Task: Font style For heading Use Arial with dark magenta 1 colour & Underline. font size for heading '24 Pt. 'Change the font style of data to Alefand font size to  16 Pt. Change the alignment of both headline & data to  Align top. In the sheet  analysisSalesComparison
Action: Mouse moved to (83, 108)
Screenshot: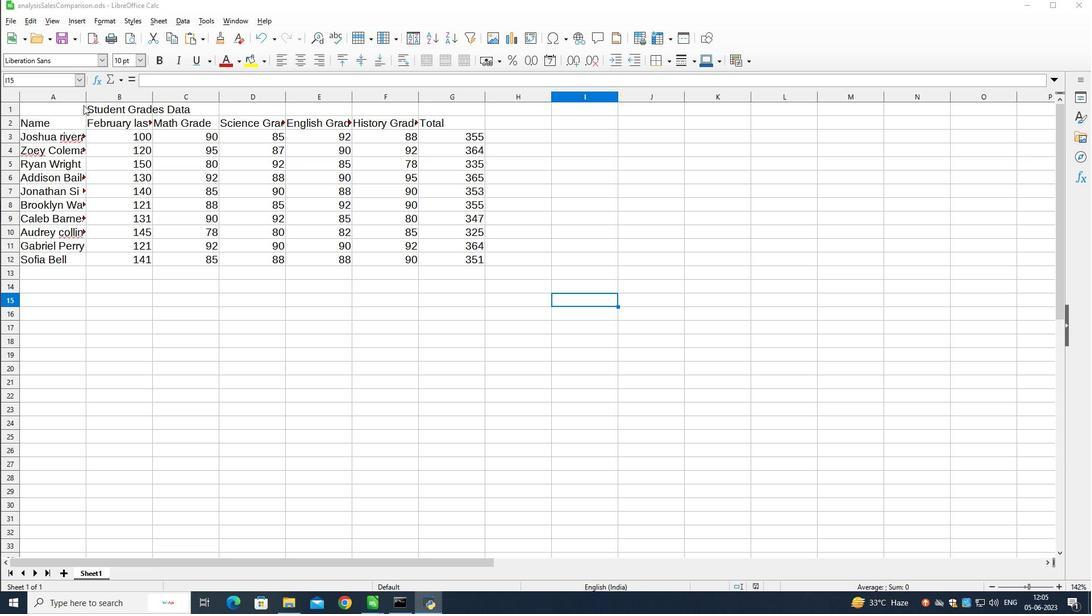 
Action: Mouse pressed left at (83, 108)
Screenshot: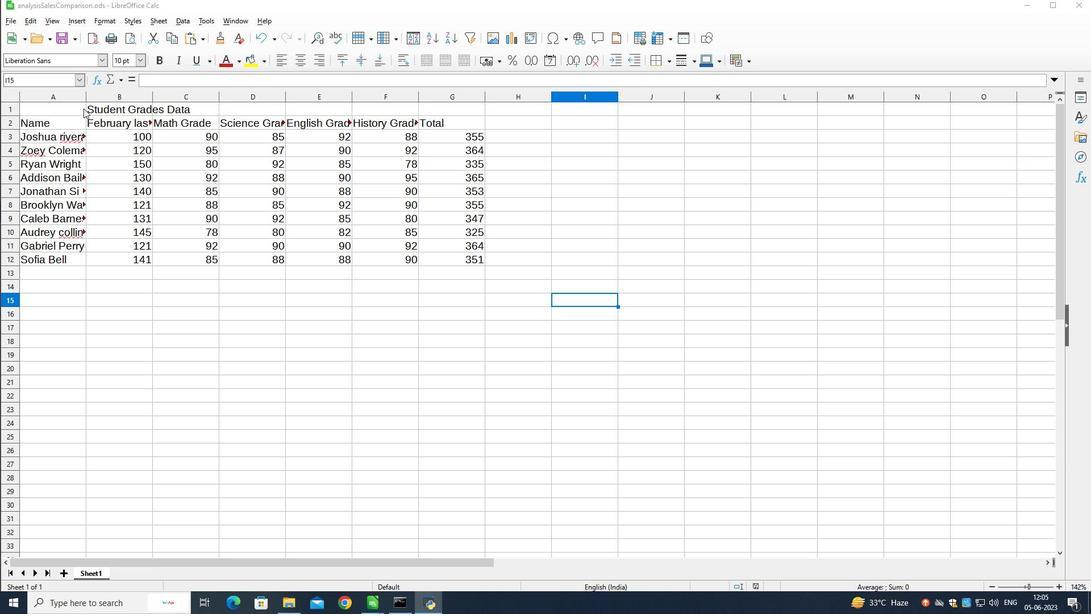 
Action: Mouse moved to (88, 110)
Screenshot: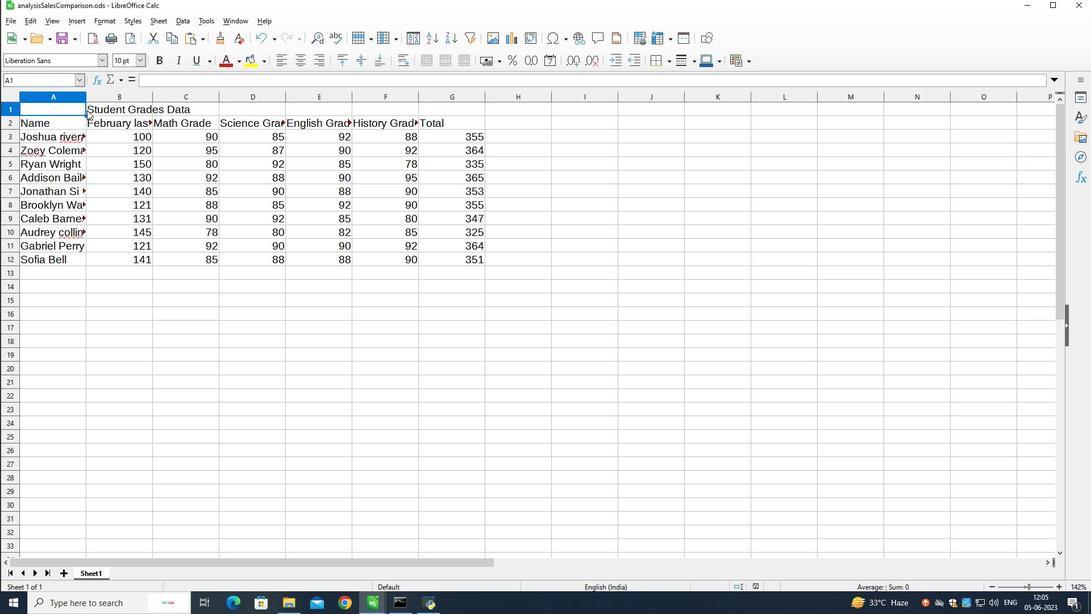 
Action: Mouse pressed left at (88, 110)
Screenshot: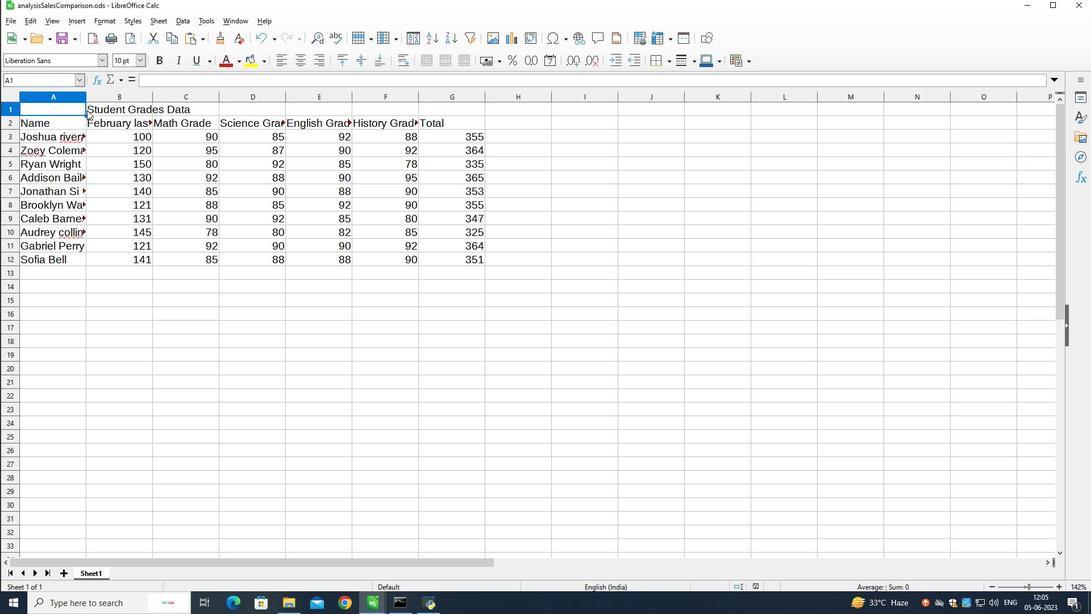 
Action: Mouse pressed left at (88, 110)
Screenshot: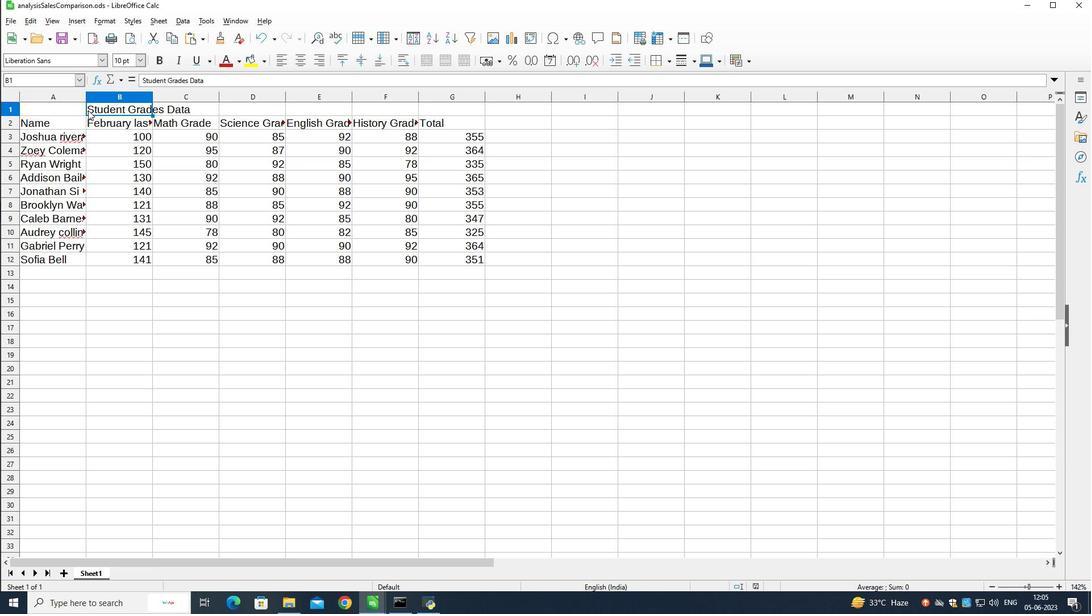 
Action: Mouse pressed left at (88, 110)
Screenshot: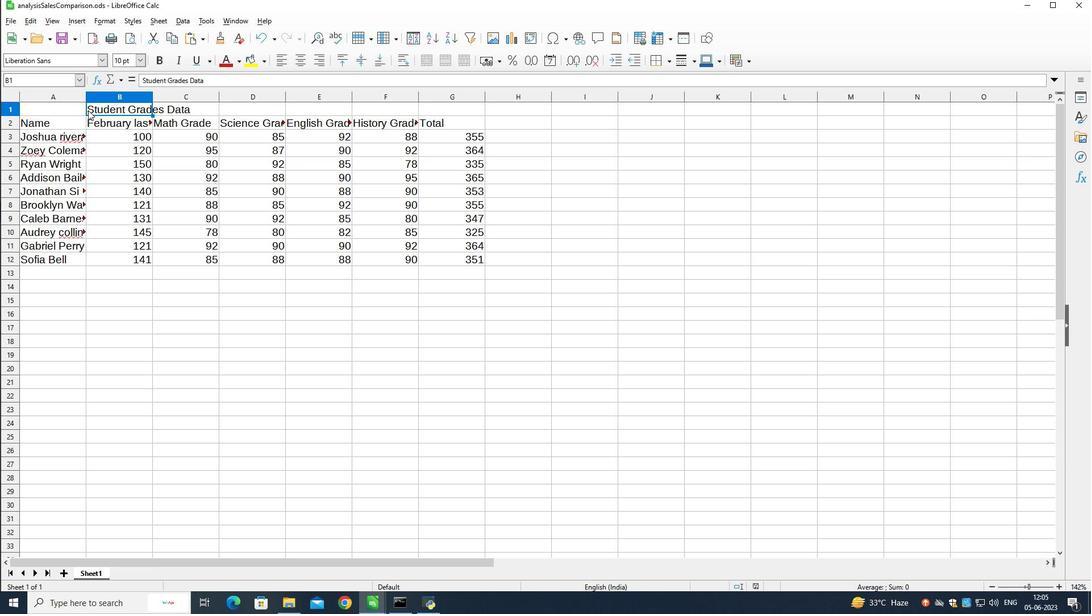 
Action: Mouse pressed left at (88, 110)
Screenshot: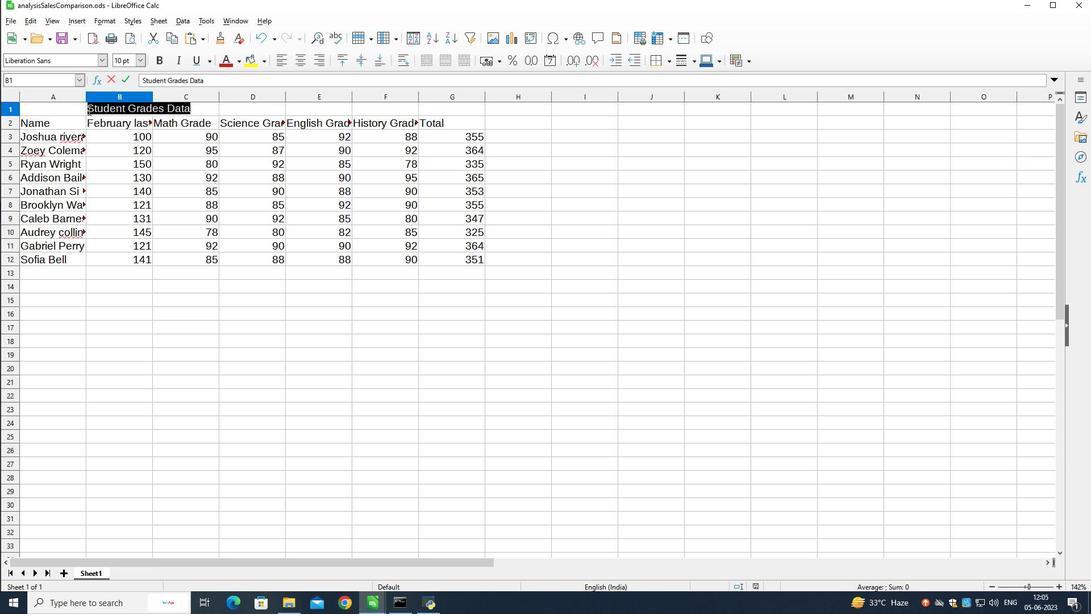 
Action: Mouse moved to (240, 58)
Screenshot: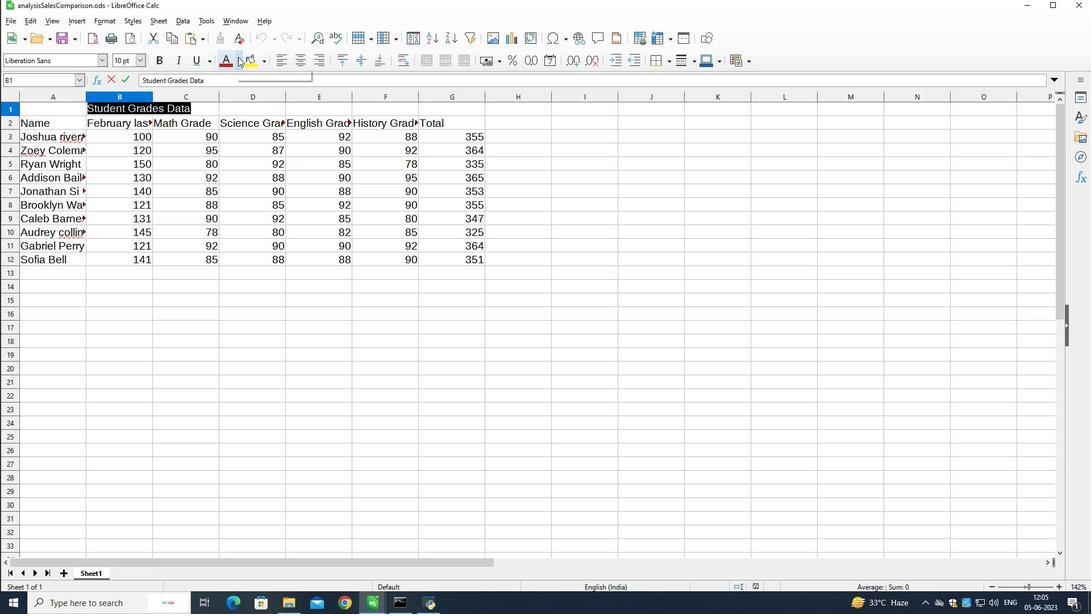 
Action: Mouse pressed left at (240, 58)
Screenshot: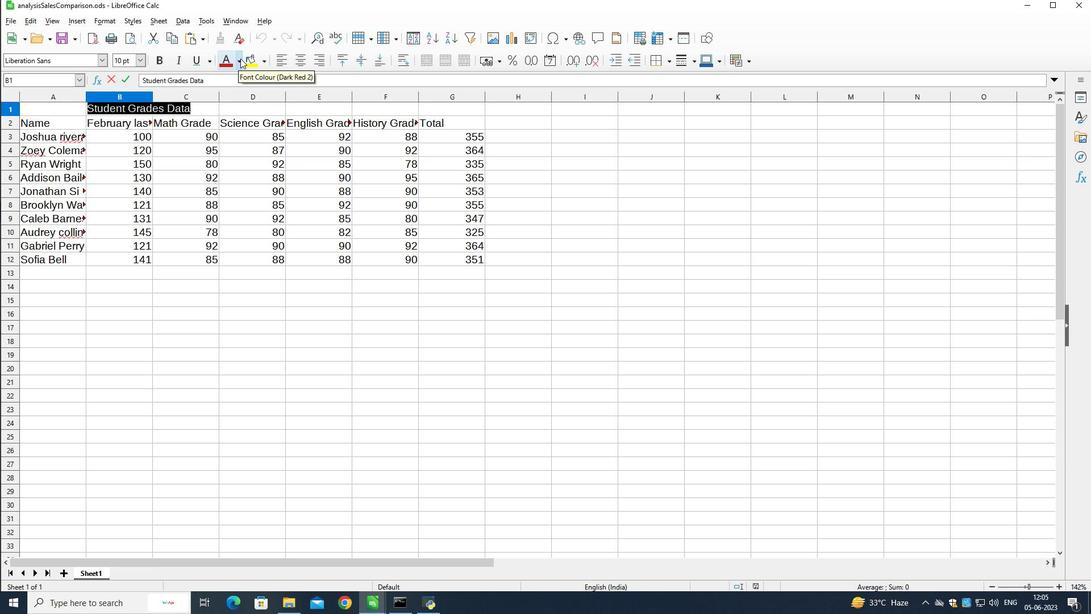 
Action: Mouse moved to (274, 189)
Screenshot: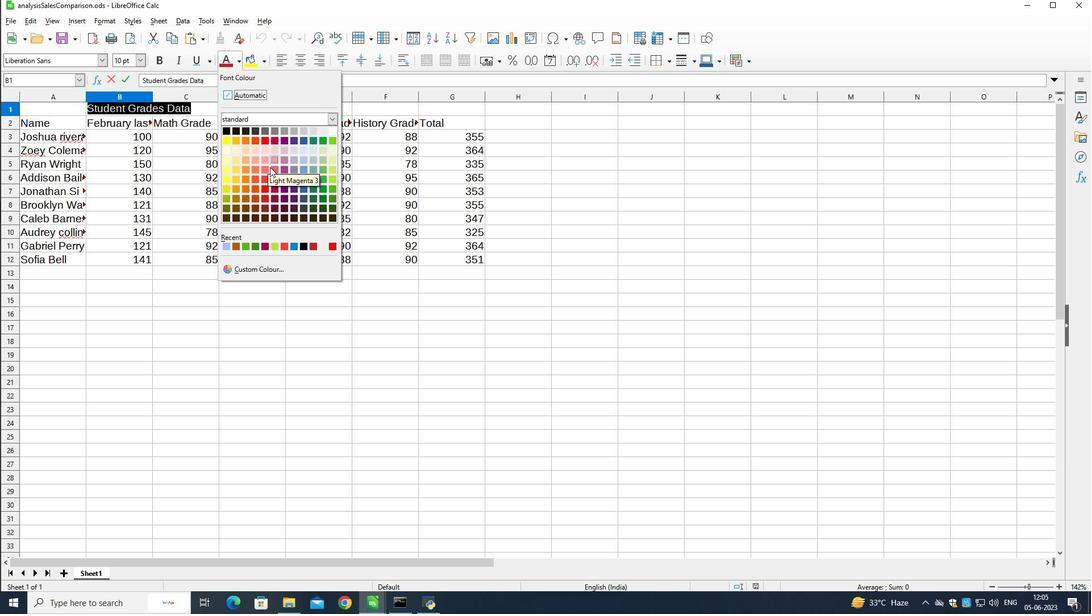 
Action: Mouse pressed left at (274, 189)
Screenshot: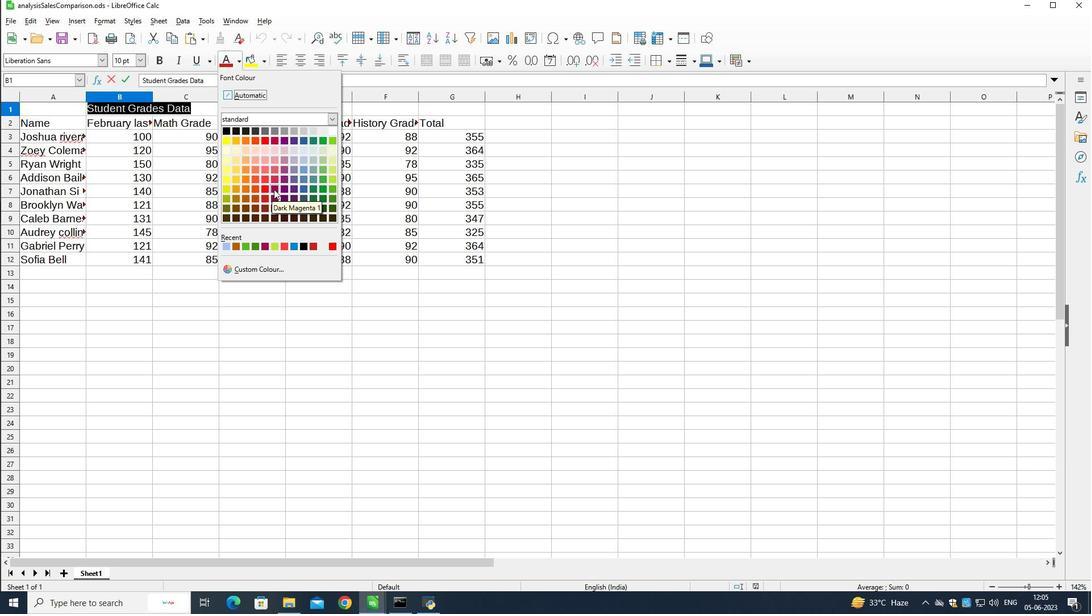 
Action: Mouse moved to (195, 65)
Screenshot: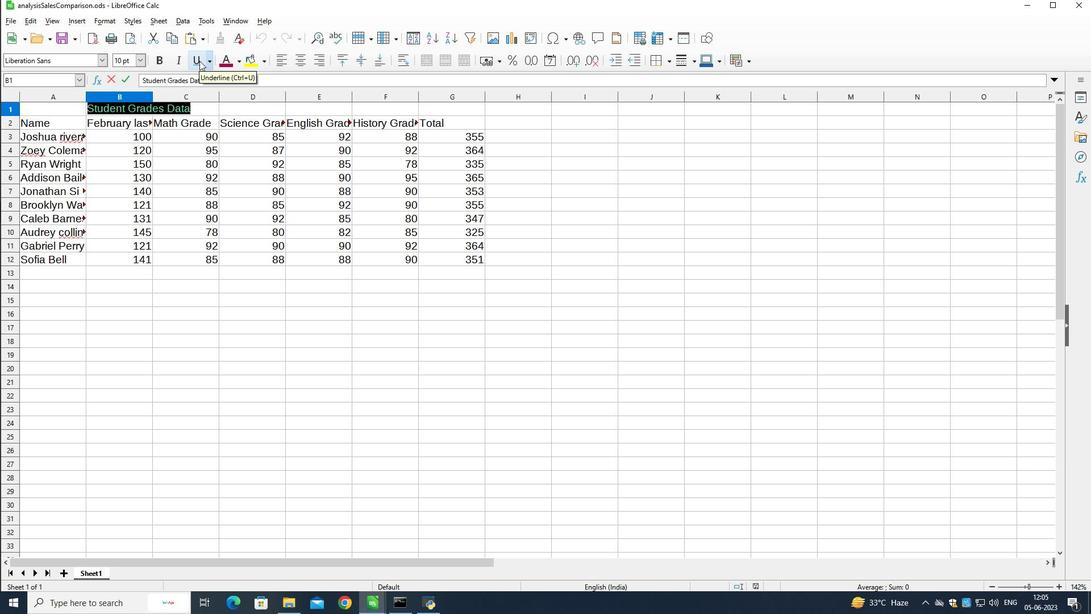 
Action: Mouse pressed left at (195, 65)
Screenshot: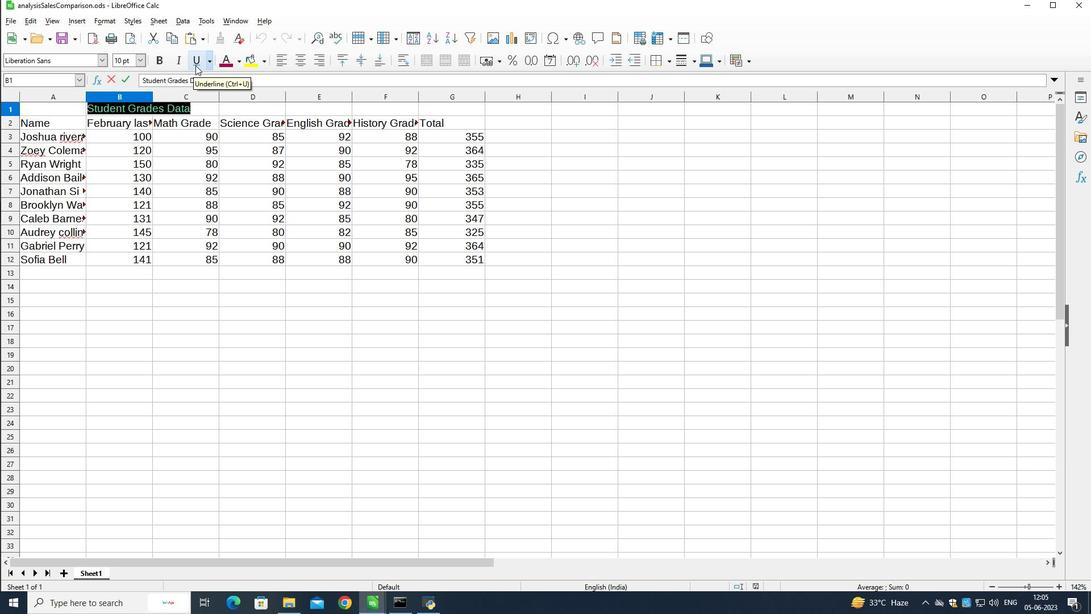 
Action: Mouse moved to (88, 58)
Screenshot: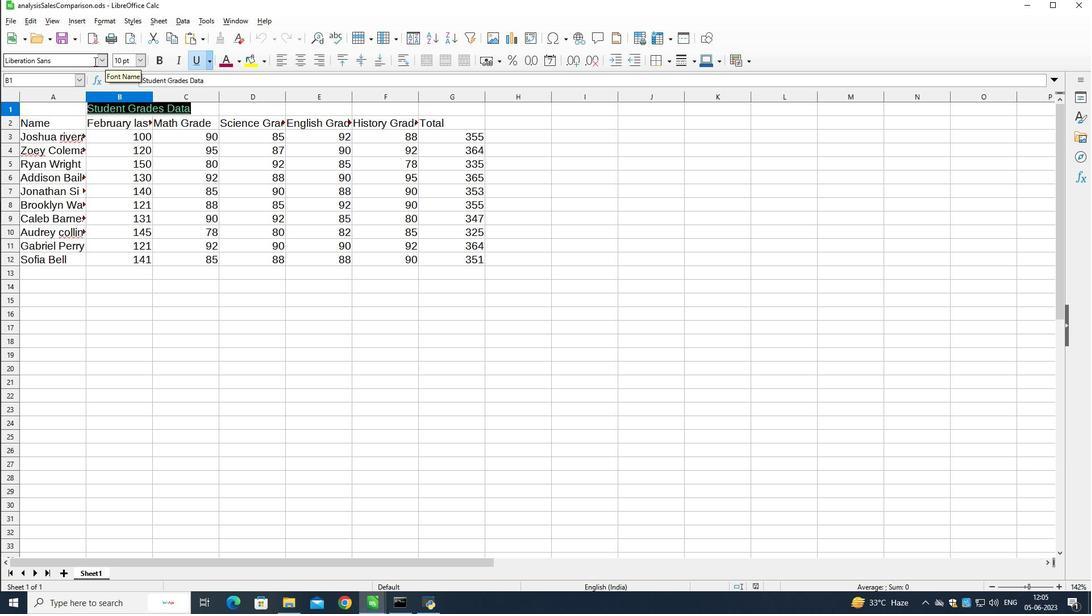 
Action: Mouse pressed left at (88, 58)
Screenshot: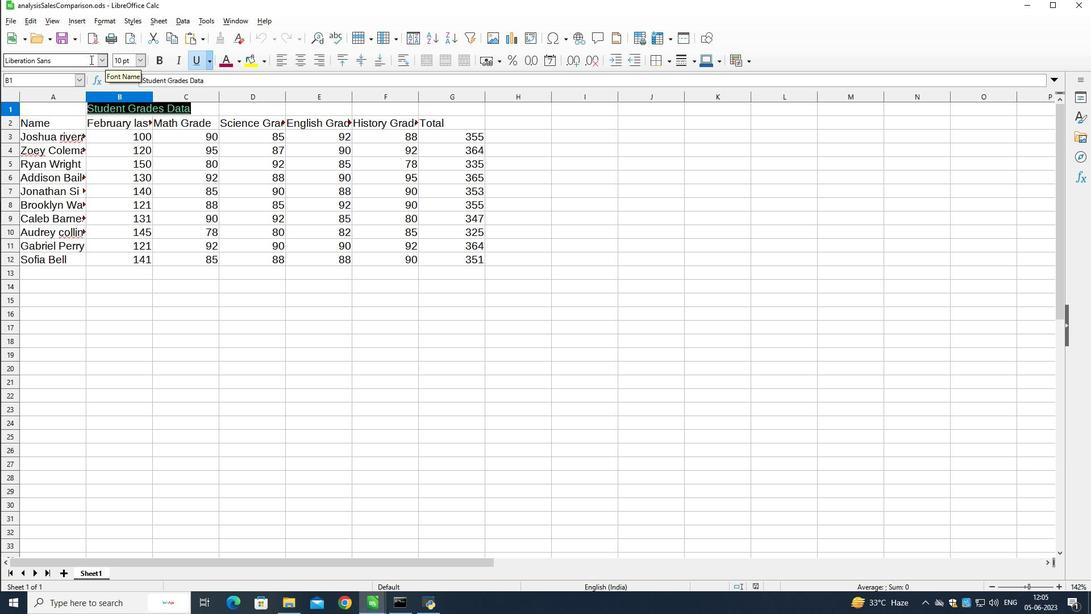 
Action: Mouse moved to (88, 58)
Screenshot: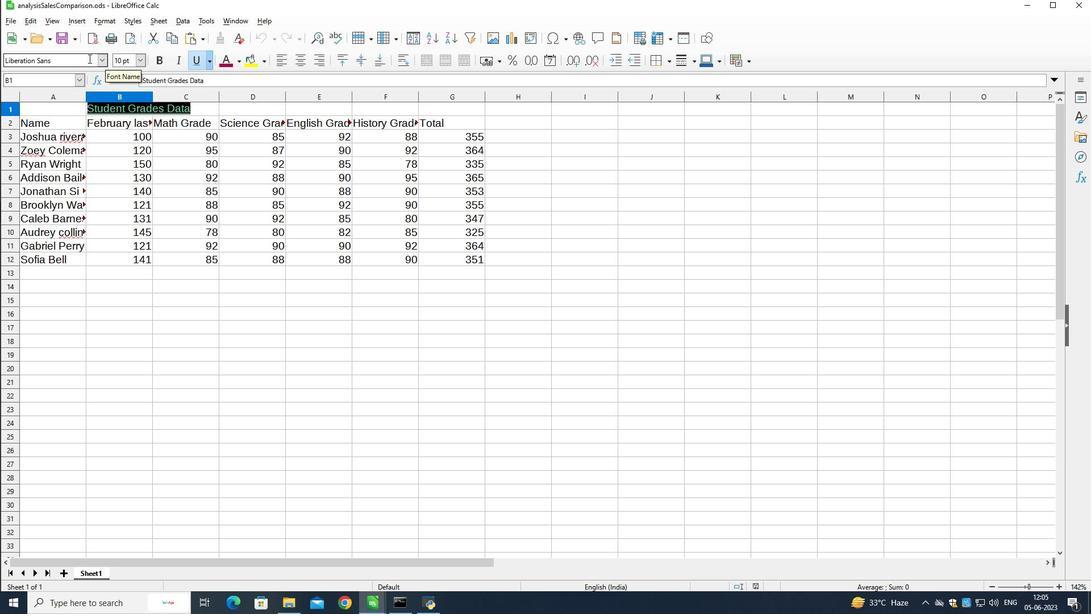 
Action: Mouse pressed left at (88, 58)
Screenshot: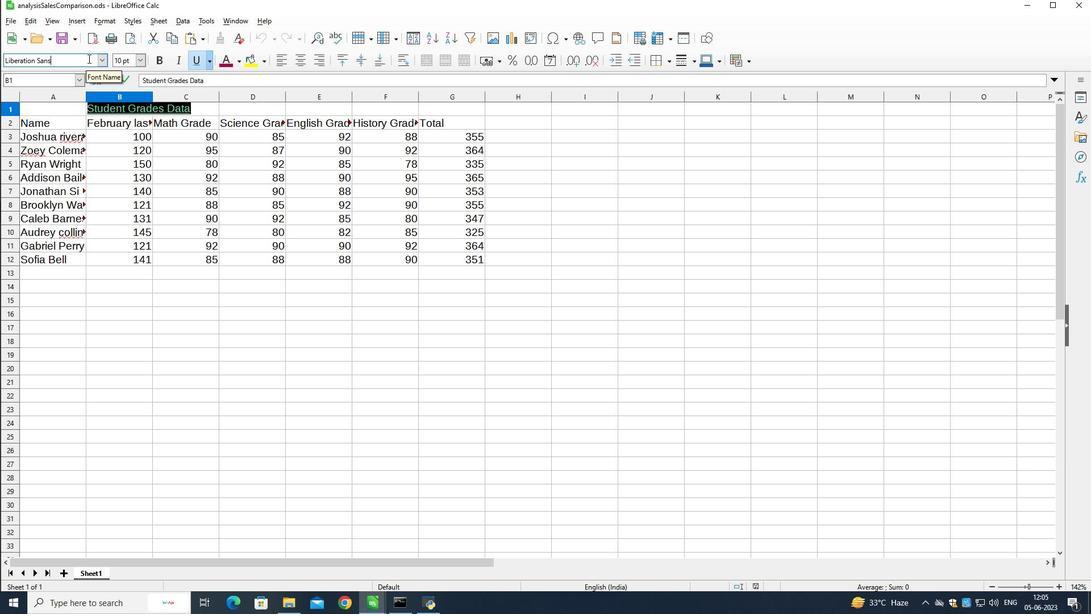 
Action: Mouse pressed left at (88, 58)
Screenshot: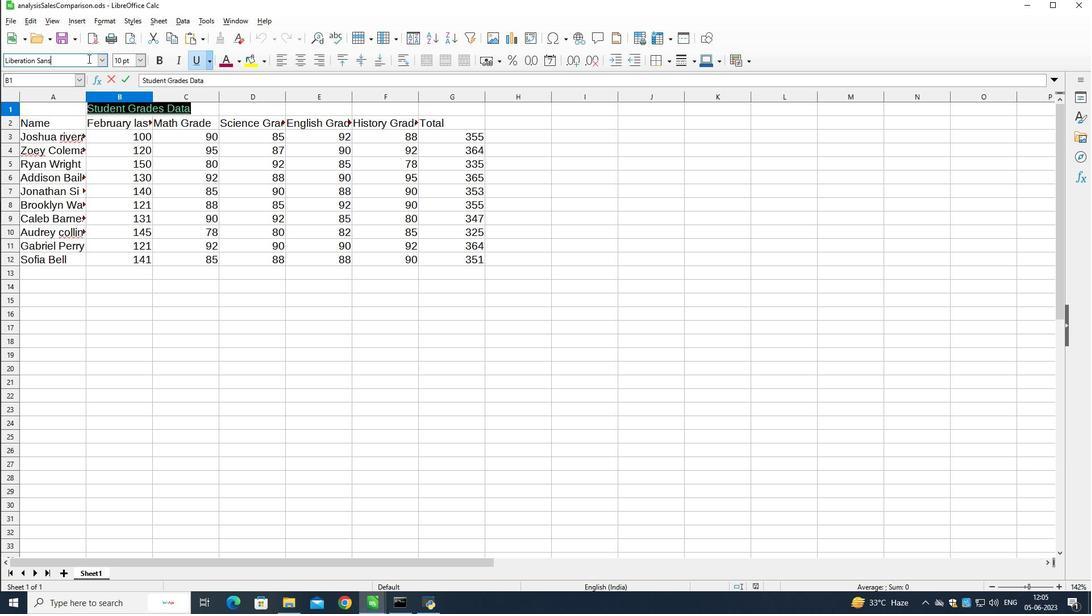
Action: Key pressed <Key.shift>Ari<Key.enter>
Screenshot: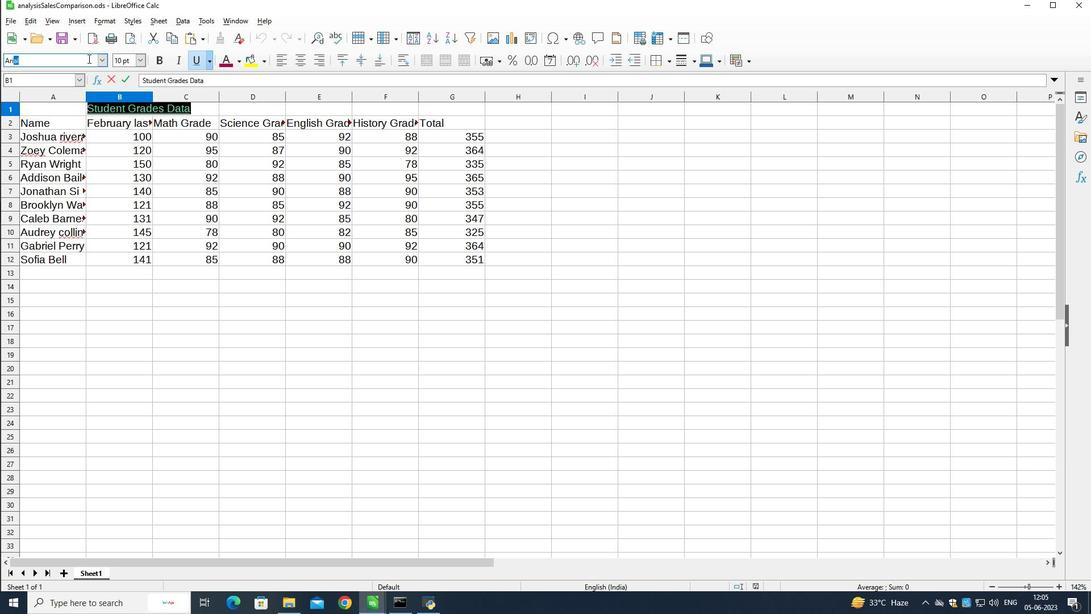 
Action: Mouse moved to (139, 64)
Screenshot: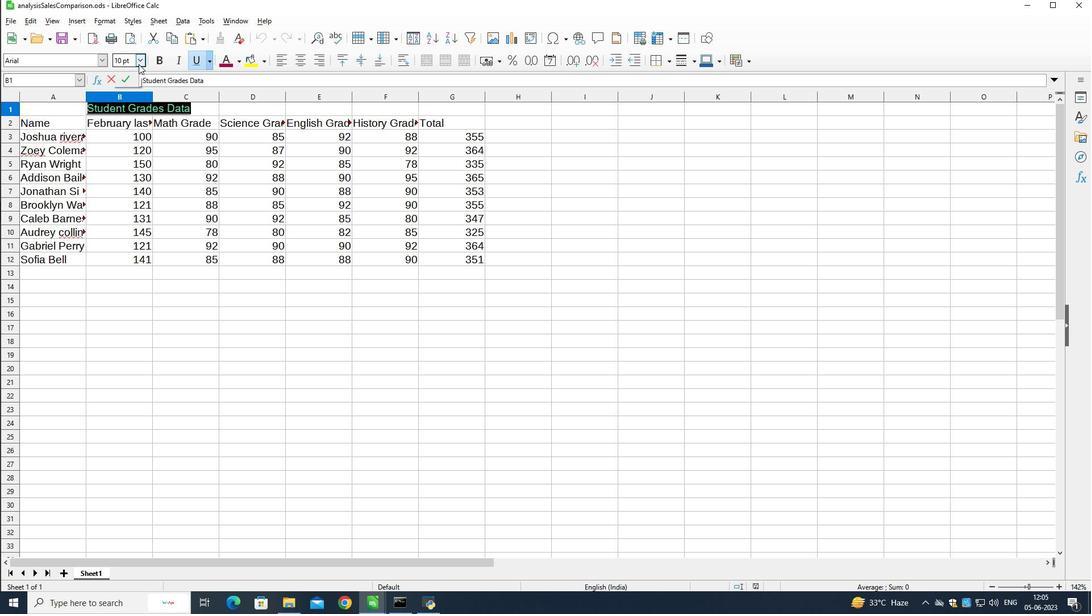 
Action: Mouse pressed left at (139, 64)
Screenshot: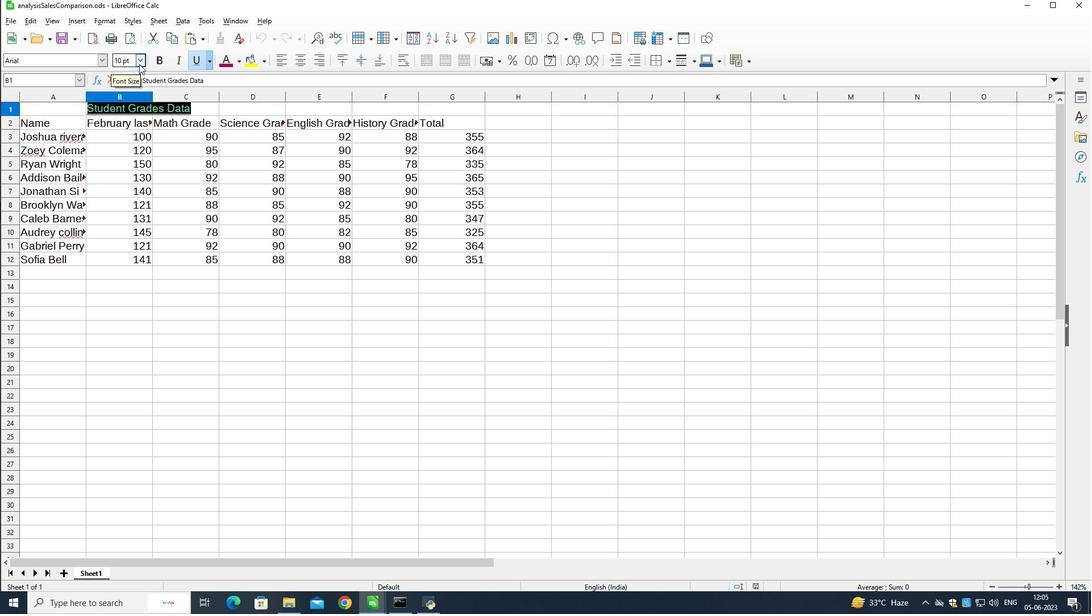 
Action: Mouse moved to (125, 224)
Screenshot: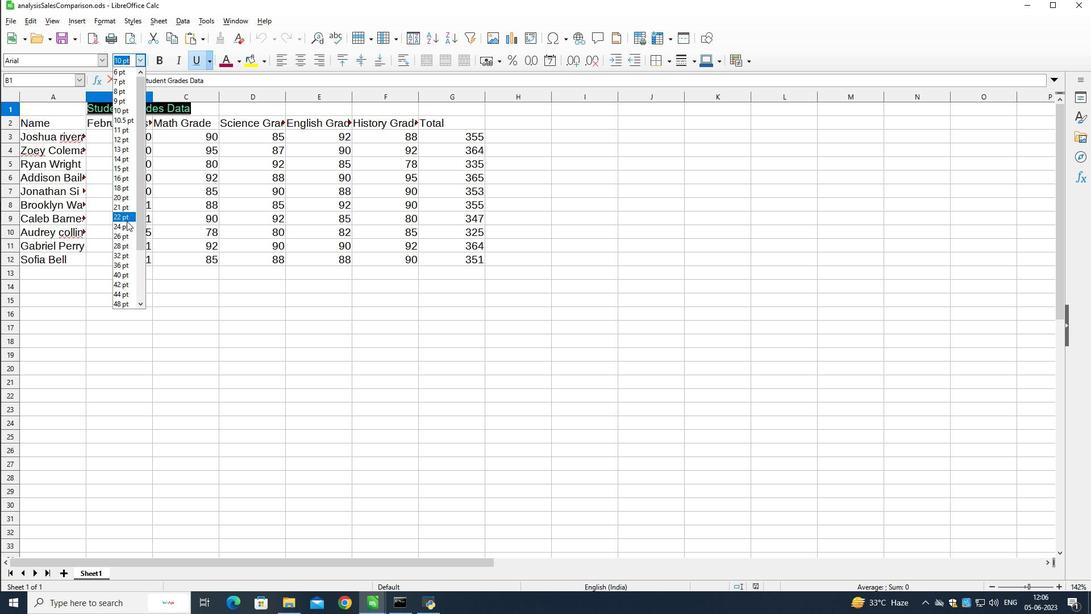 
Action: Mouse pressed left at (125, 224)
Screenshot: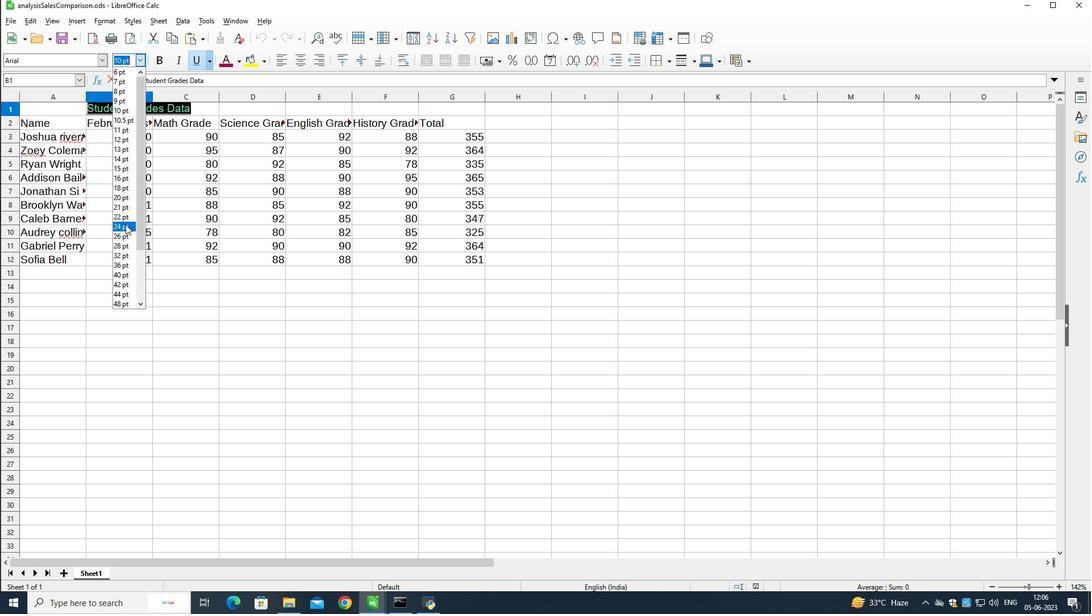 
Action: Mouse moved to (100, 214)
Screenshot: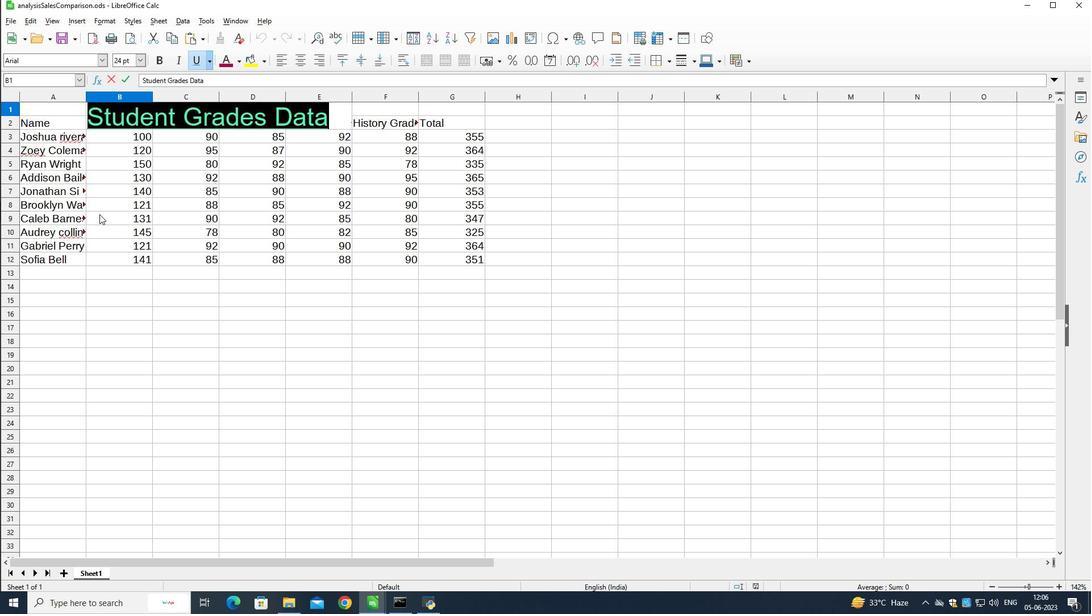 
Action: Mouse pressed left at (100, 214)
Screenshot: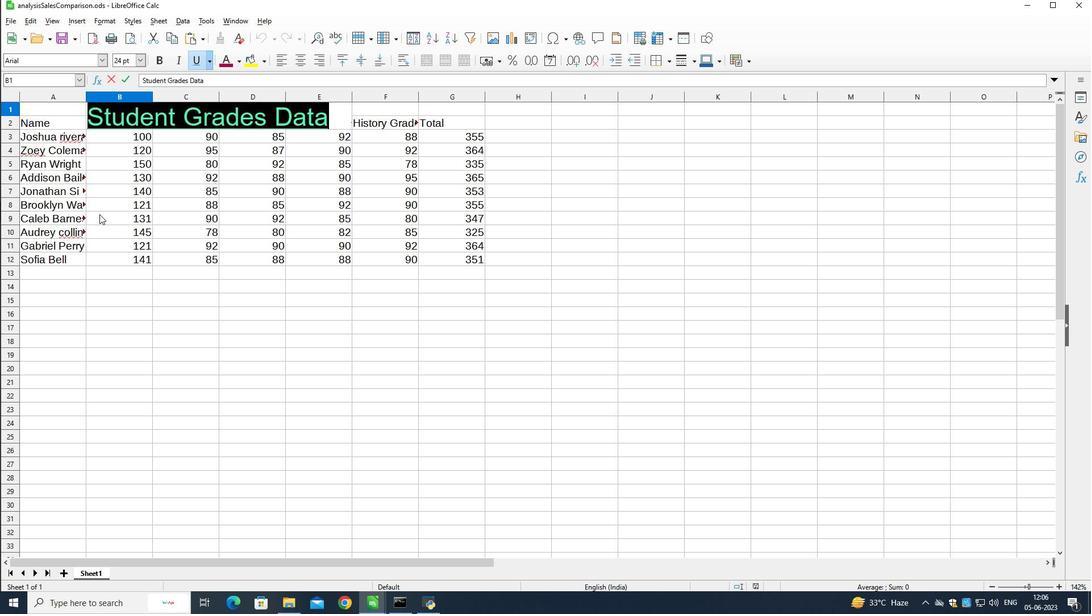 
Action: Mouse moved to (36, 138)
Screenshot: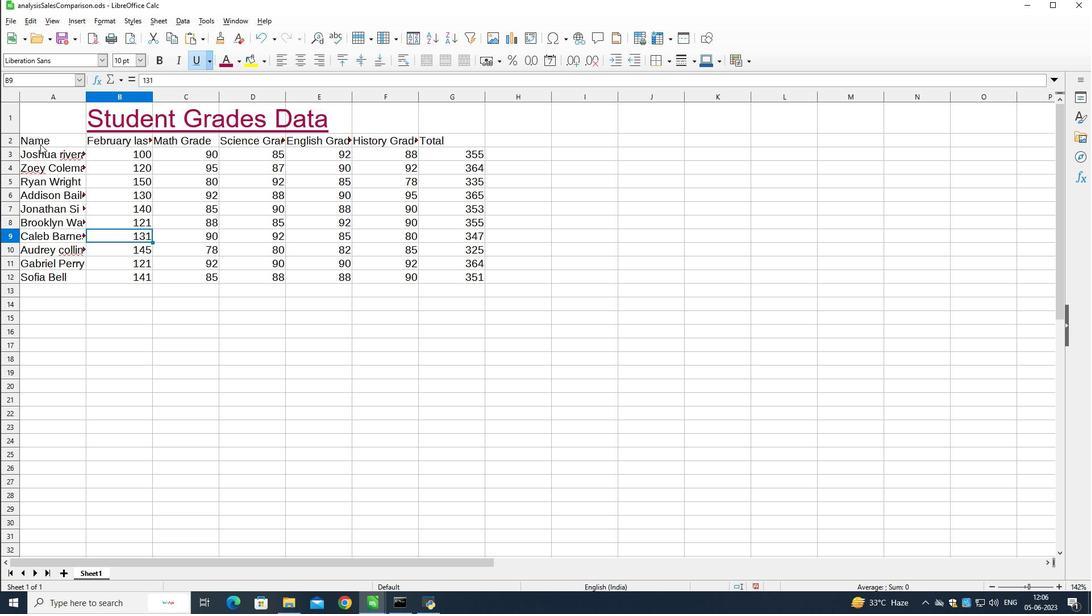 
Action: Mouse pressed left at (36, 138)
Screenshot: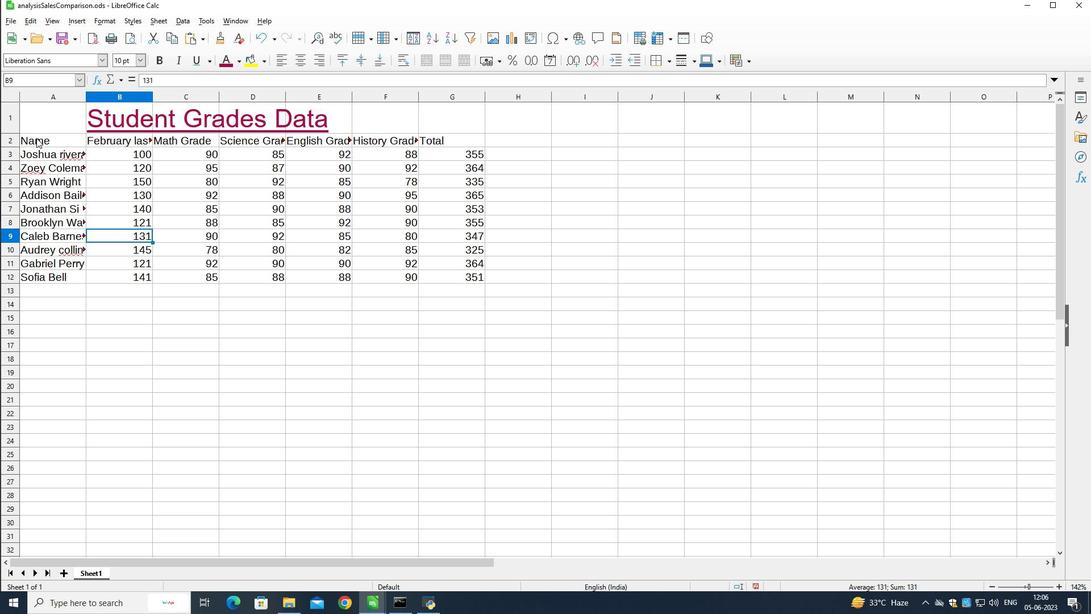 
Action: Mouse moved to (139, 61)
Screenshot: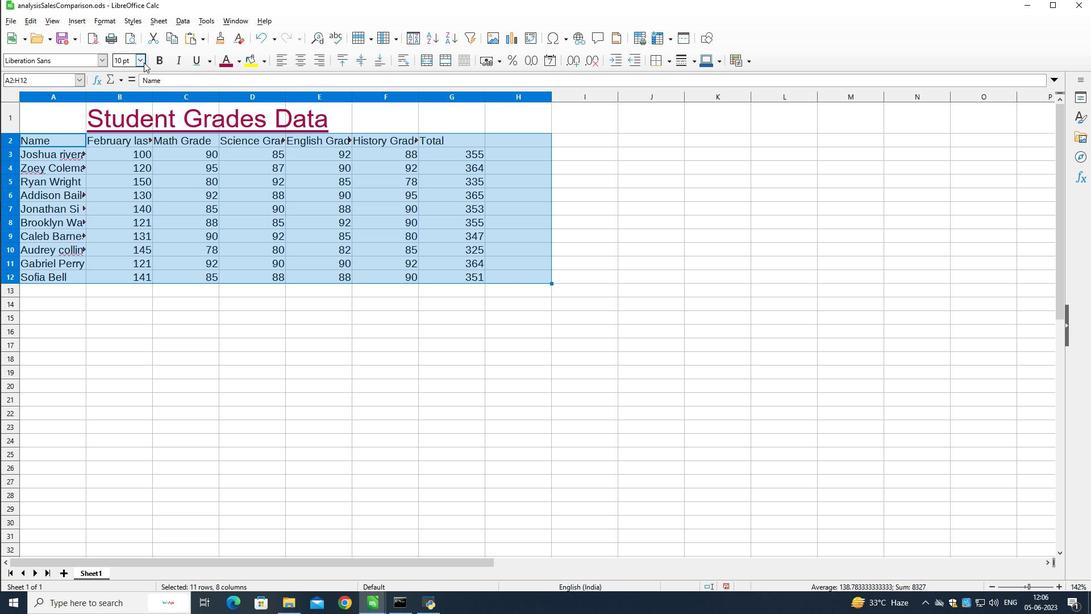 
Action: Mouse pressed left at (139, 61)
Screenshot: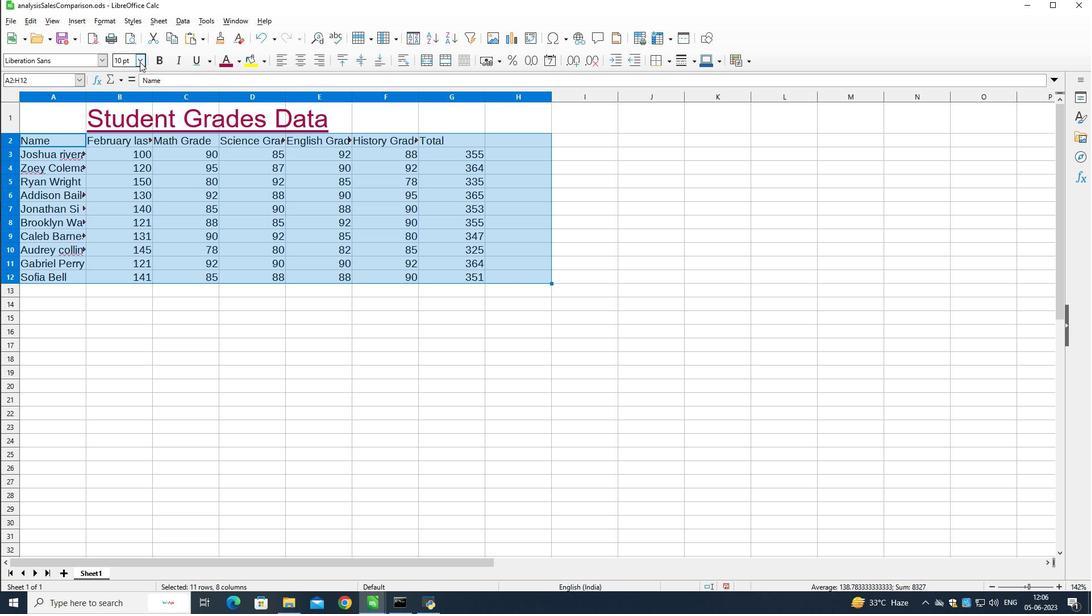 
Action: Mouse moved to (123, 178)
Screenshot: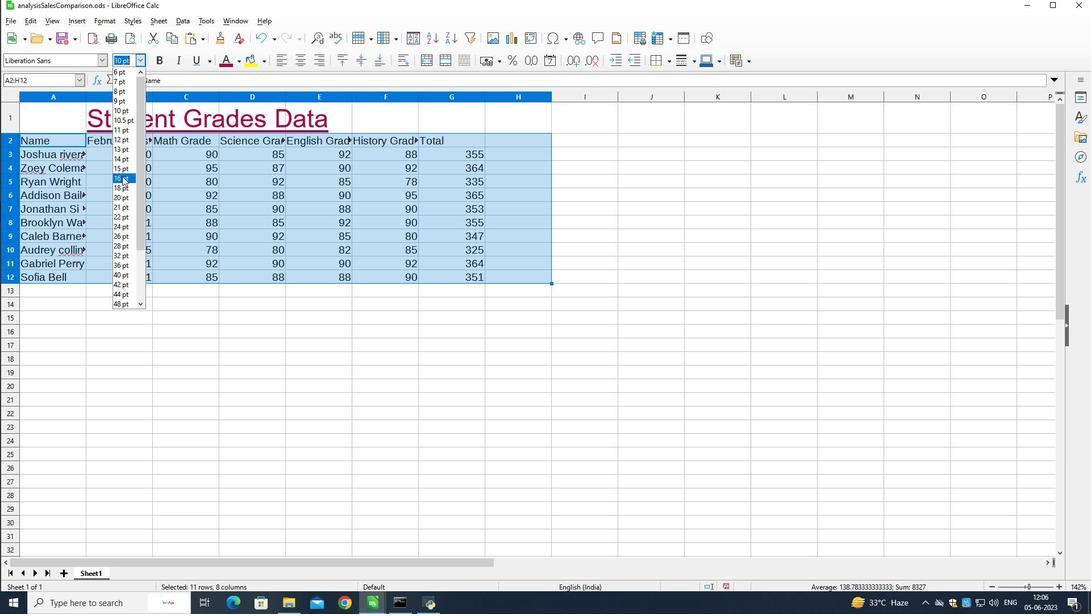 
Action: Mouse pressed left at (123, 178)
Screenshot: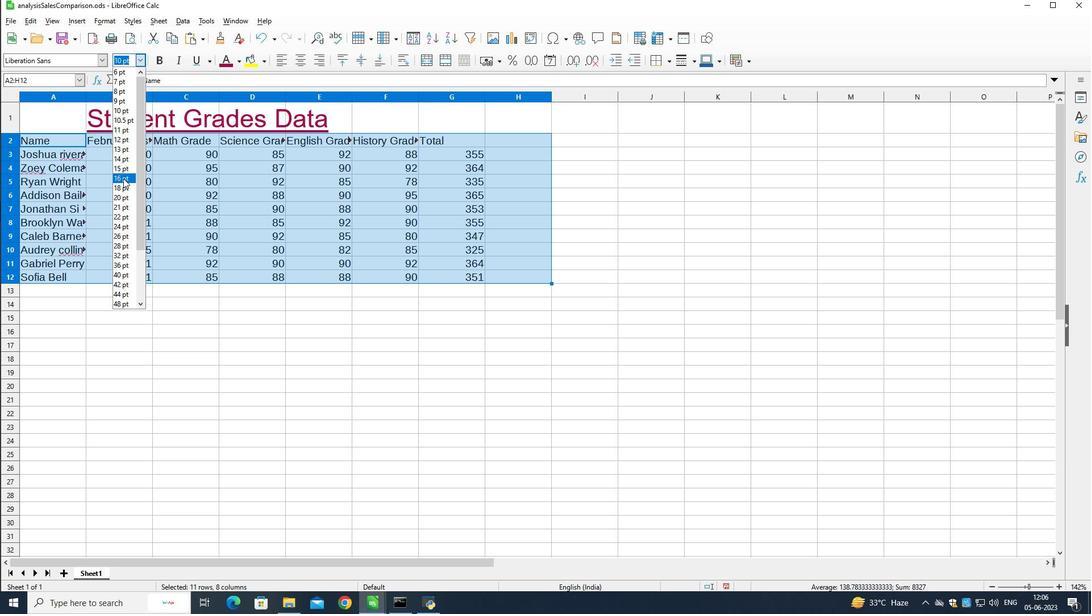 
Action: Mouse moved to (59, 57)
Screenshot: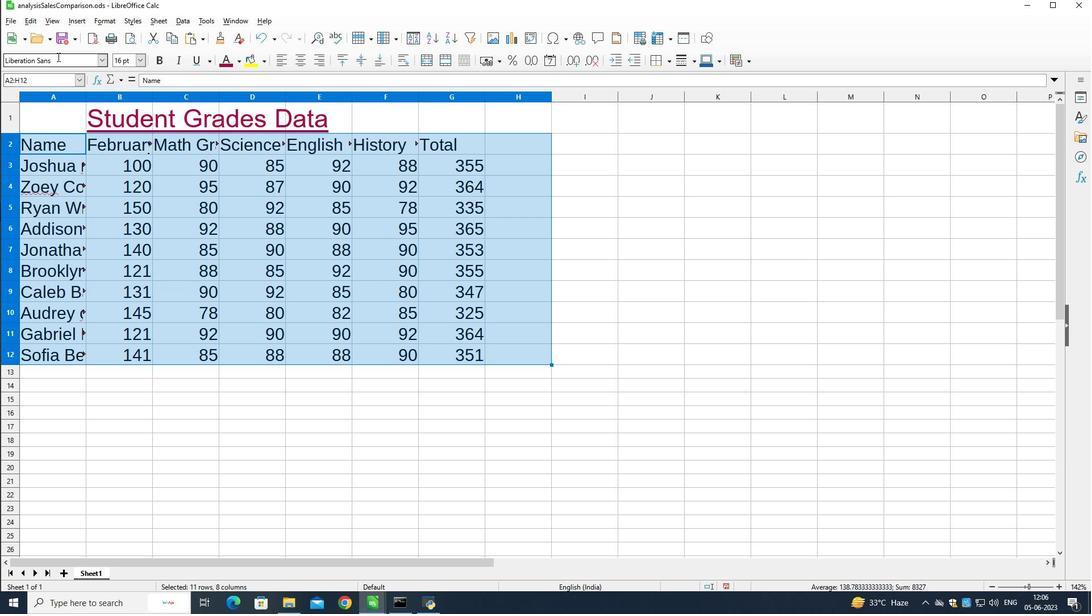 
Action: Mouse pressed left at (59, 57)
Screenshot: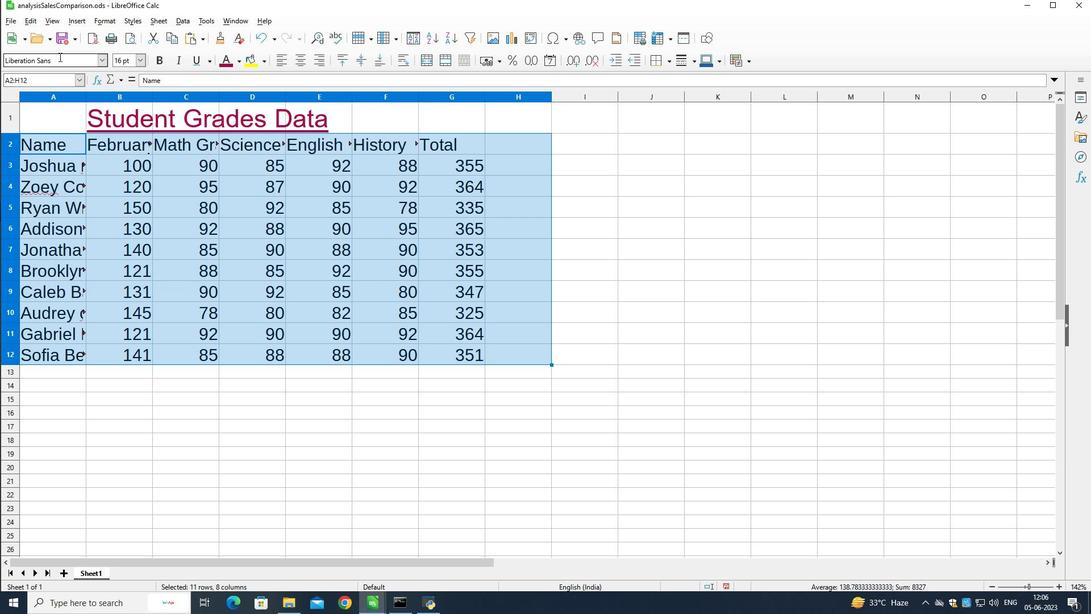
Action: Mouse moved to (60, 57)
Screenshot: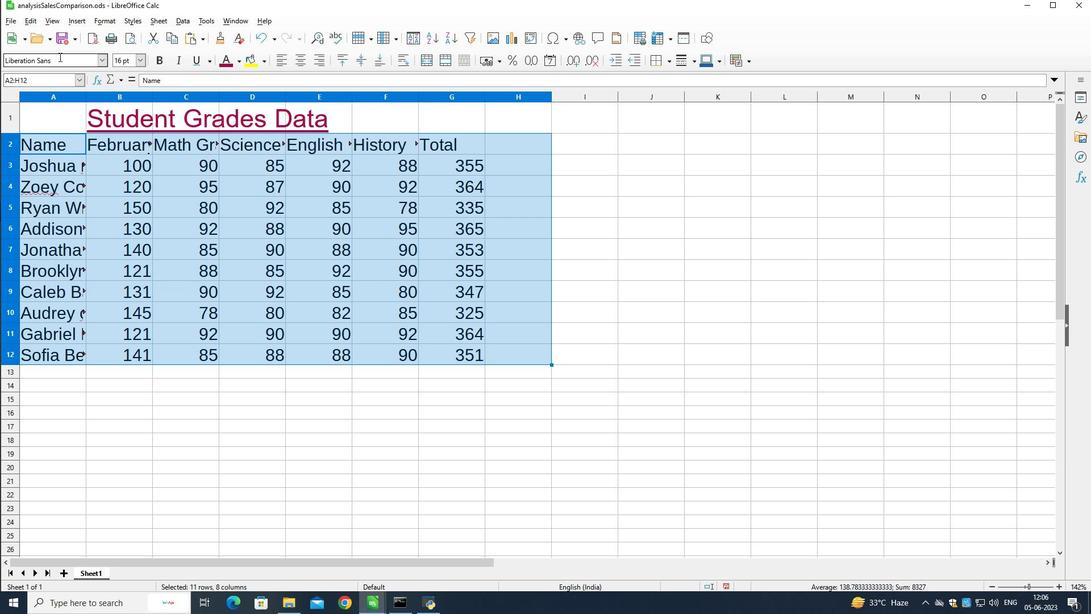 
Action: Mouse pressed left at (60, 57)
Screenshot: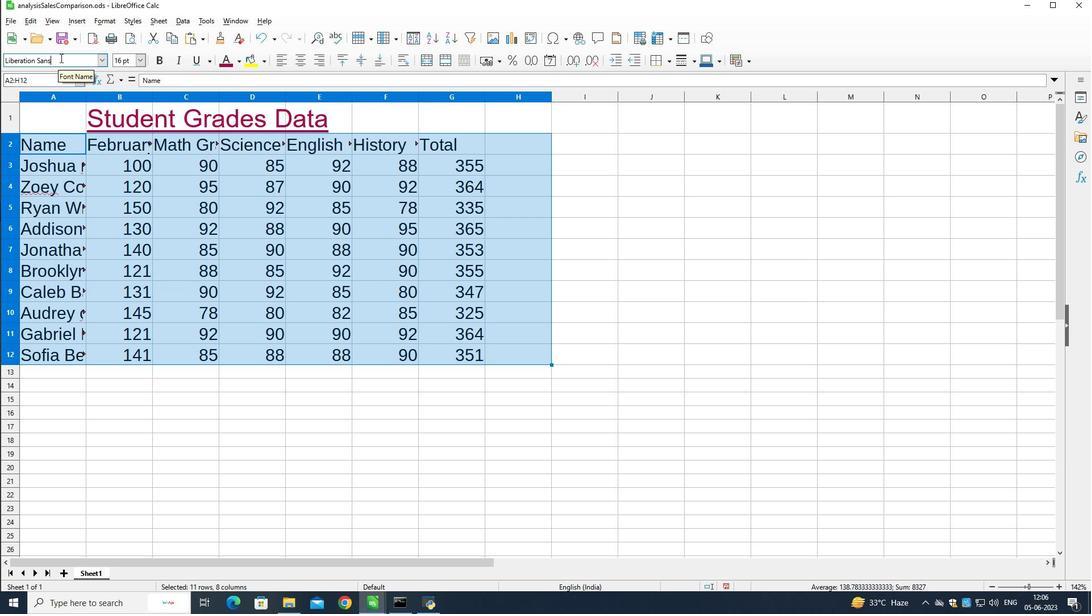
Action: Mouse pressed left at (60, 57)
Screenshot: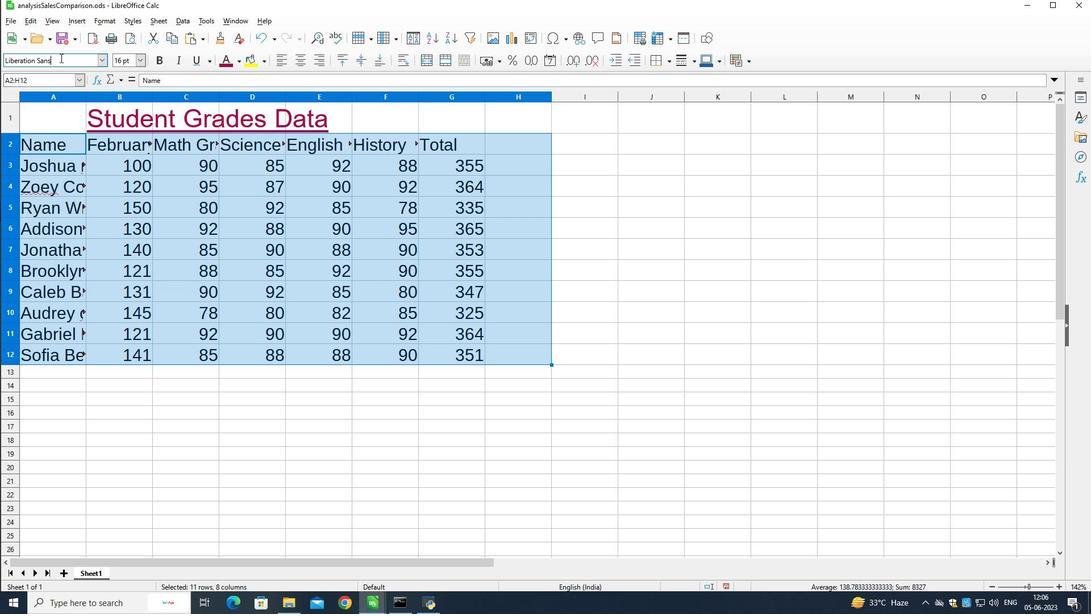 
Action: Mouse moved to (60, 57)
Screenshot: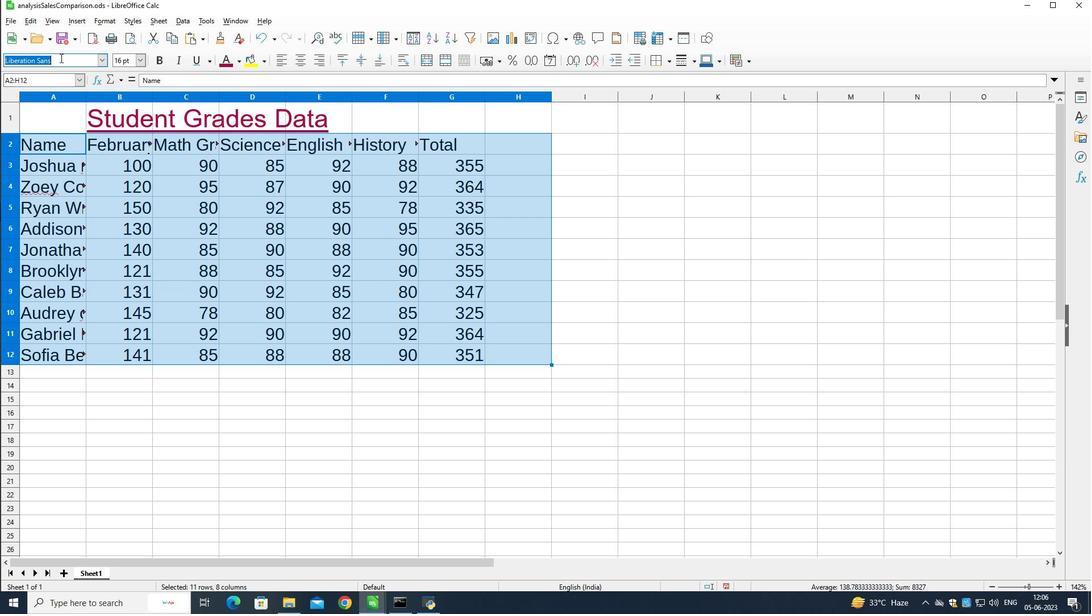 
Action: Key pressed <Key.shift>Alefand<Key.enter>
Screenshot: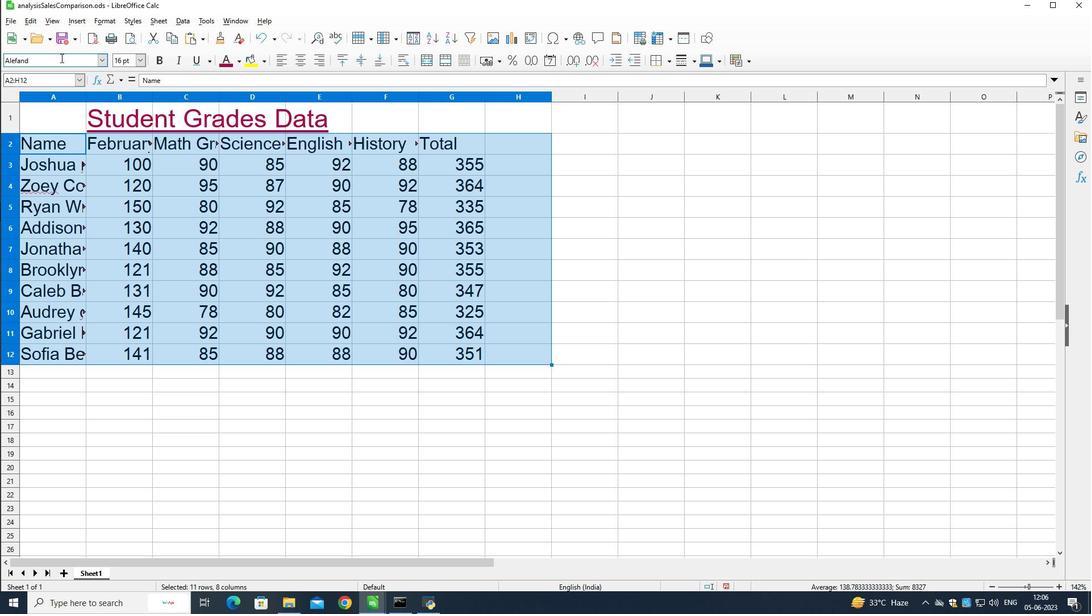 
Action: Mouse moved to (366, 381)
Screenshot: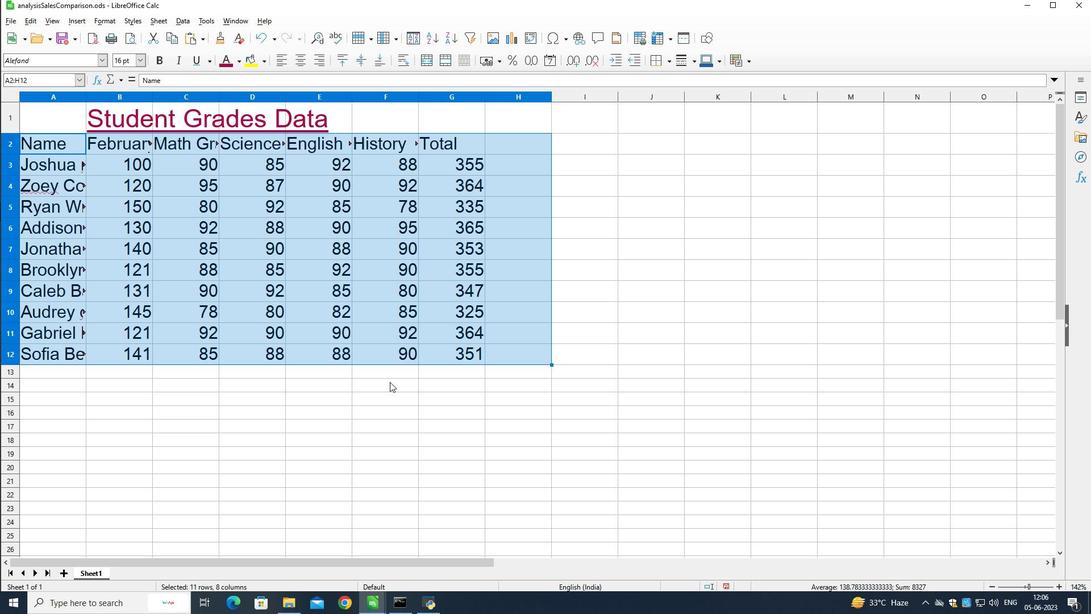 
Action: Mouse pressed left at (366, 381)
Screenshot: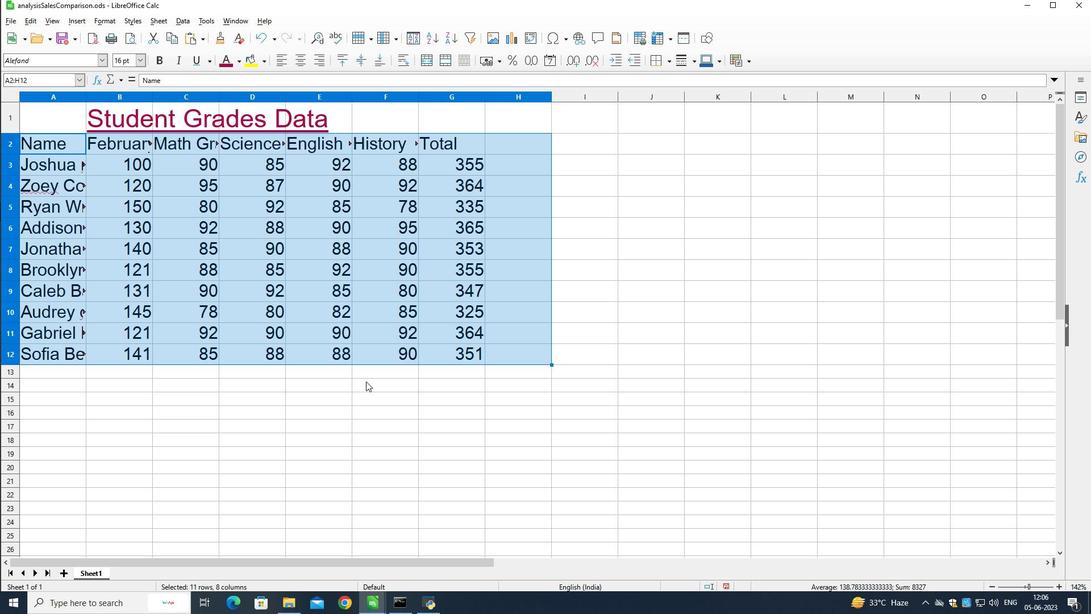 
Action: Mouse moved to (35, 114)
Screenshot: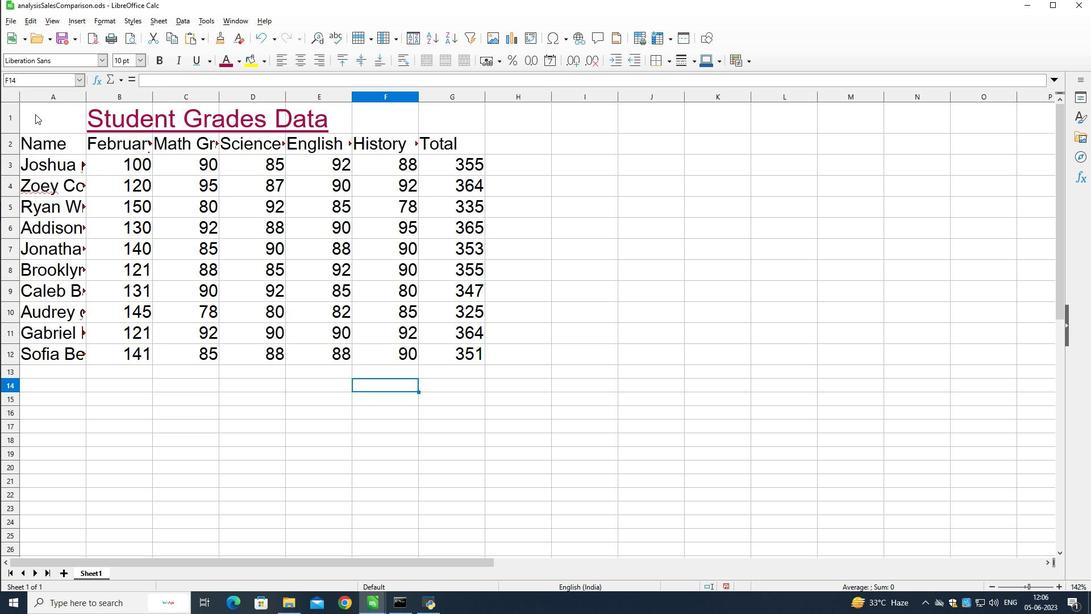 
Action: Mouse pressed left at (35, 114)
Screenshot: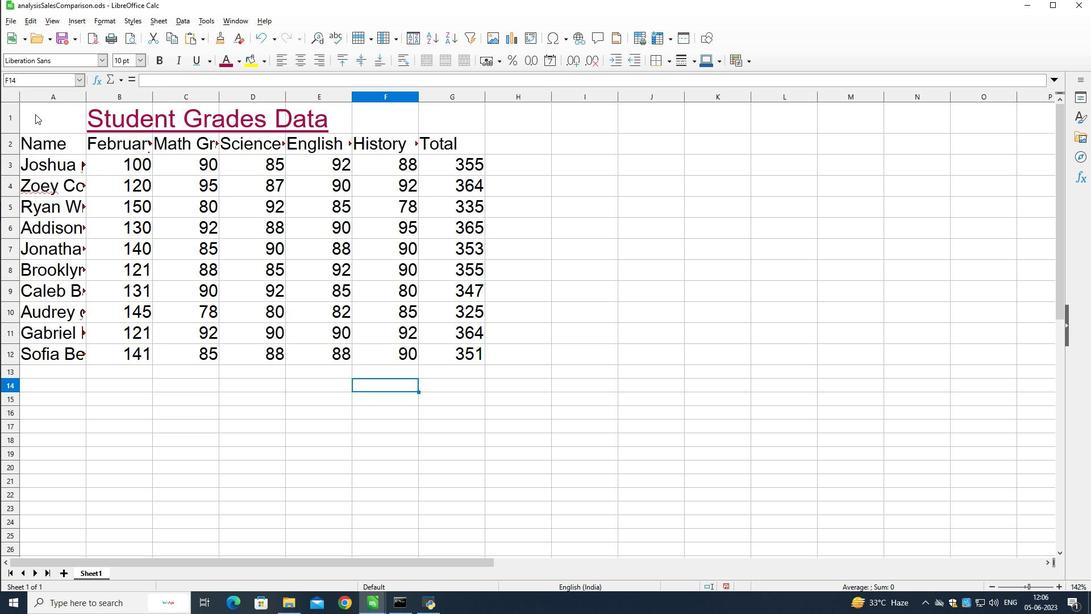 
Action: Mouse moved to (341, 60)
Screenshot: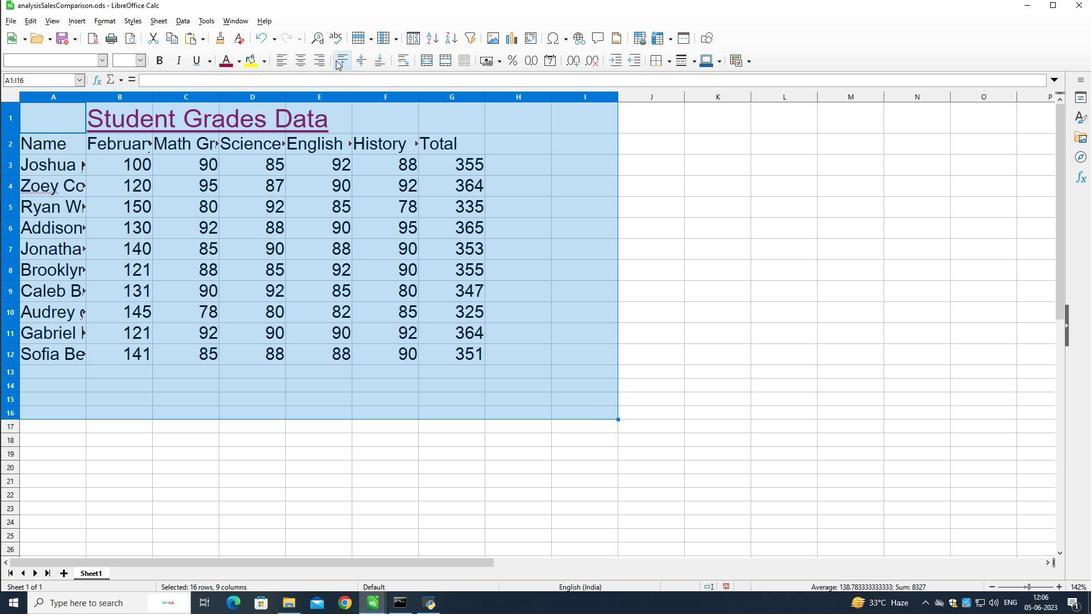 
Action: Mouse pressed left at (341, 60)
Screenshot: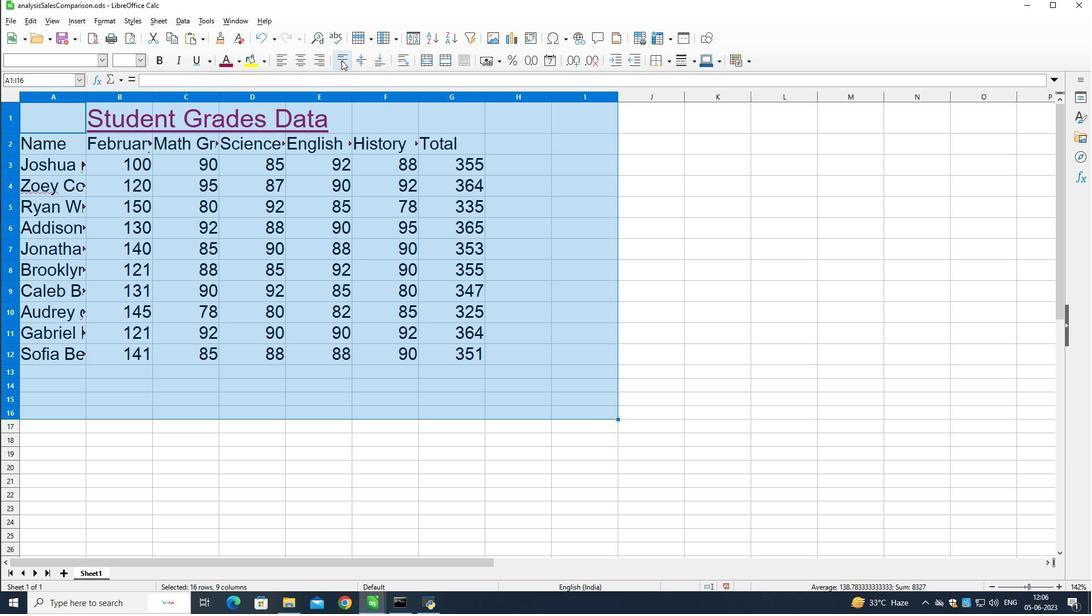 
Action: Mouse moved to (639, 168)
Screenshot: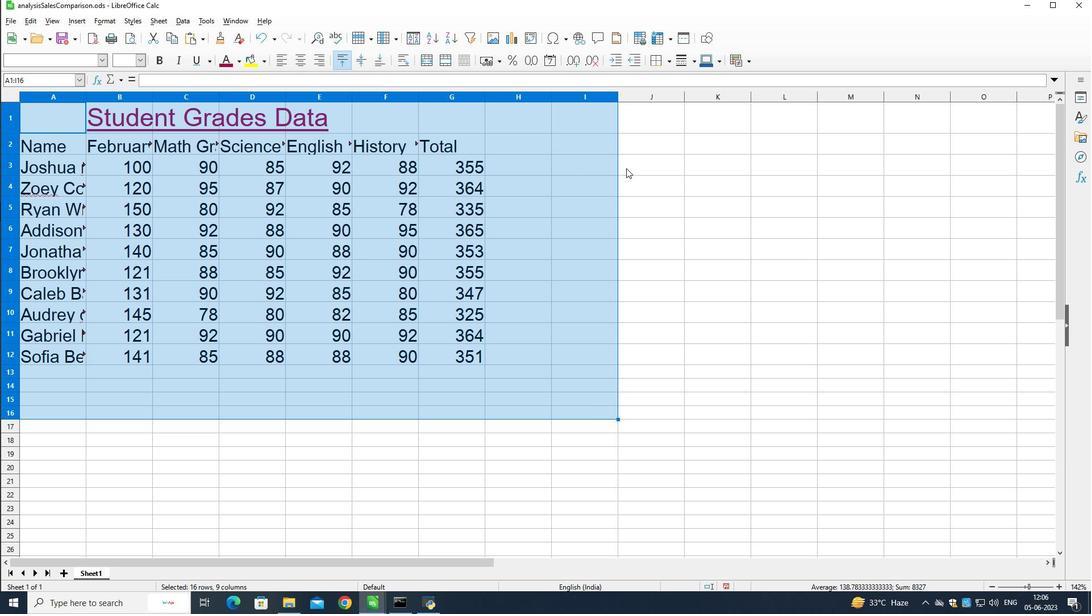 
Action: Mouse pressed left at (639, 168)
Screenshot: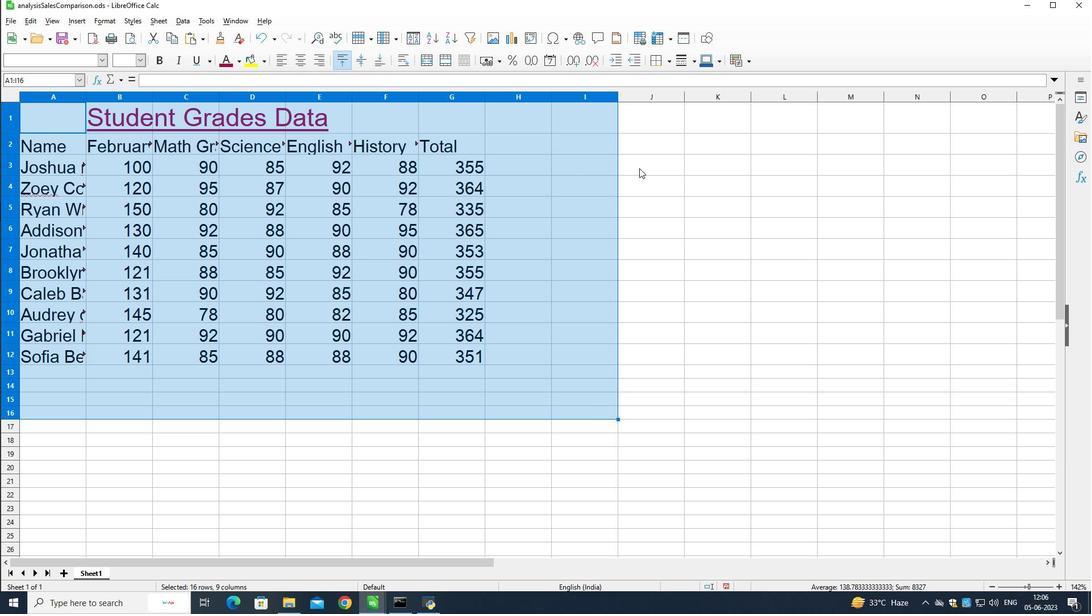 
Action: Mouse moved to (620, 164)
Screenshot: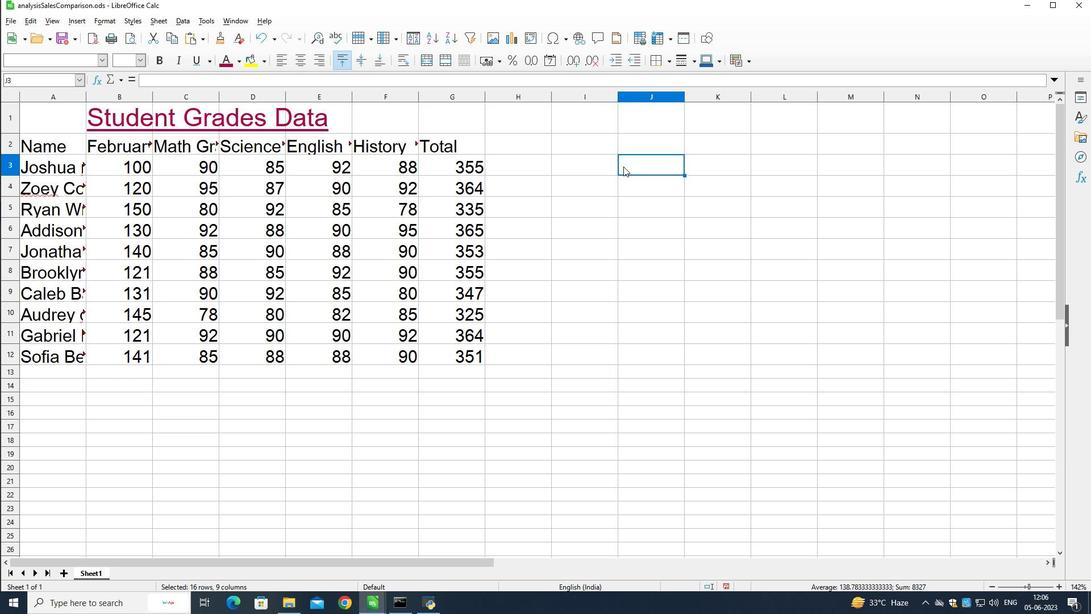 
